 Task: Plot the path of a particle in a magnetic field.
Action: Mouse moved to (145, 64)
Screenshot: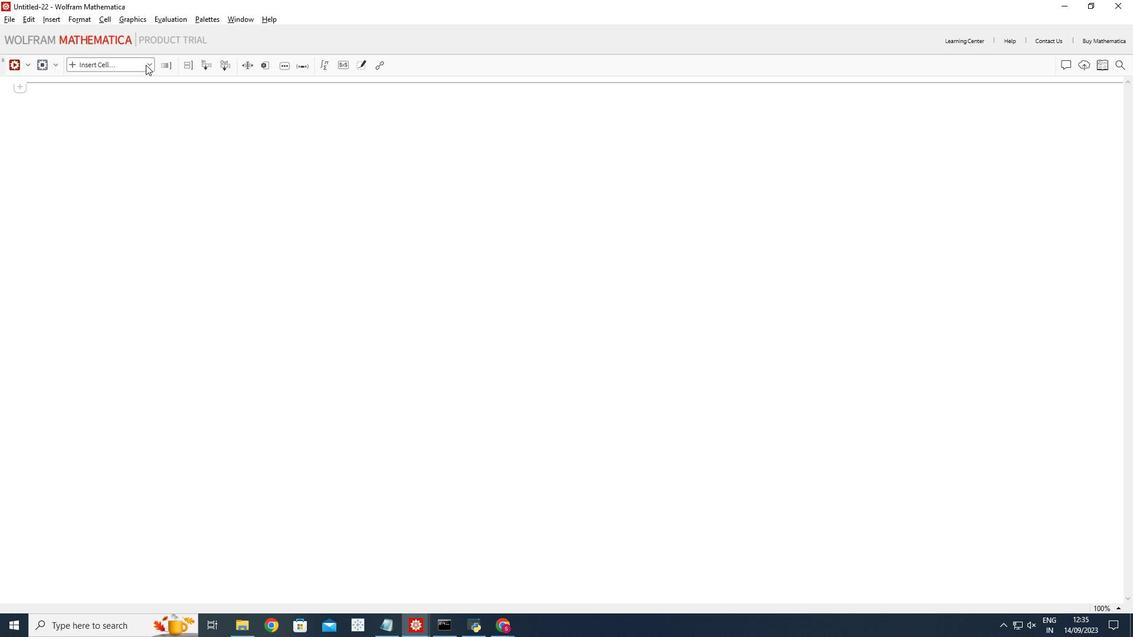 
Action: Mouse pressed left at (145, 64)
Screenshot: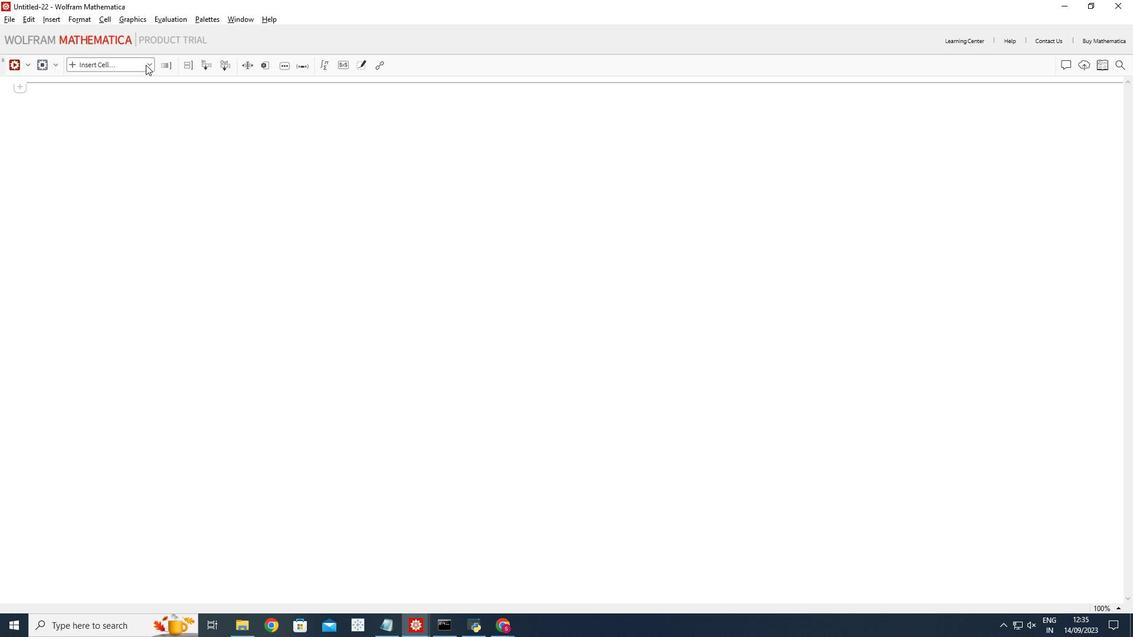 
Action: Mouse moved to (131, 87)
Screenshot: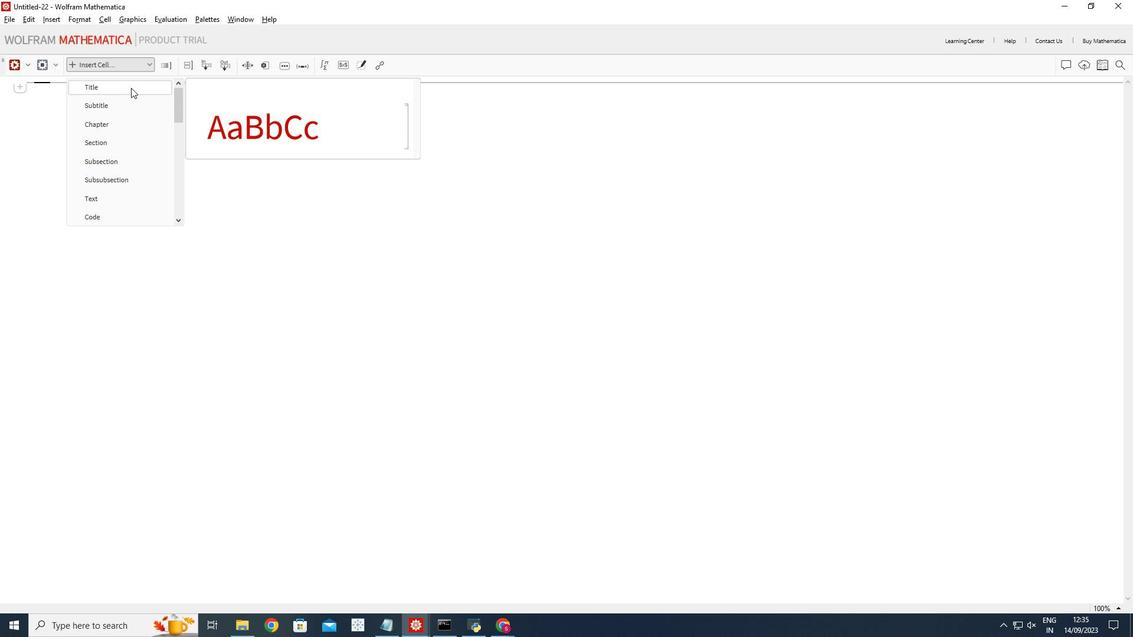 
Action: Mouse pressed left at (131, 87)
Screenshot: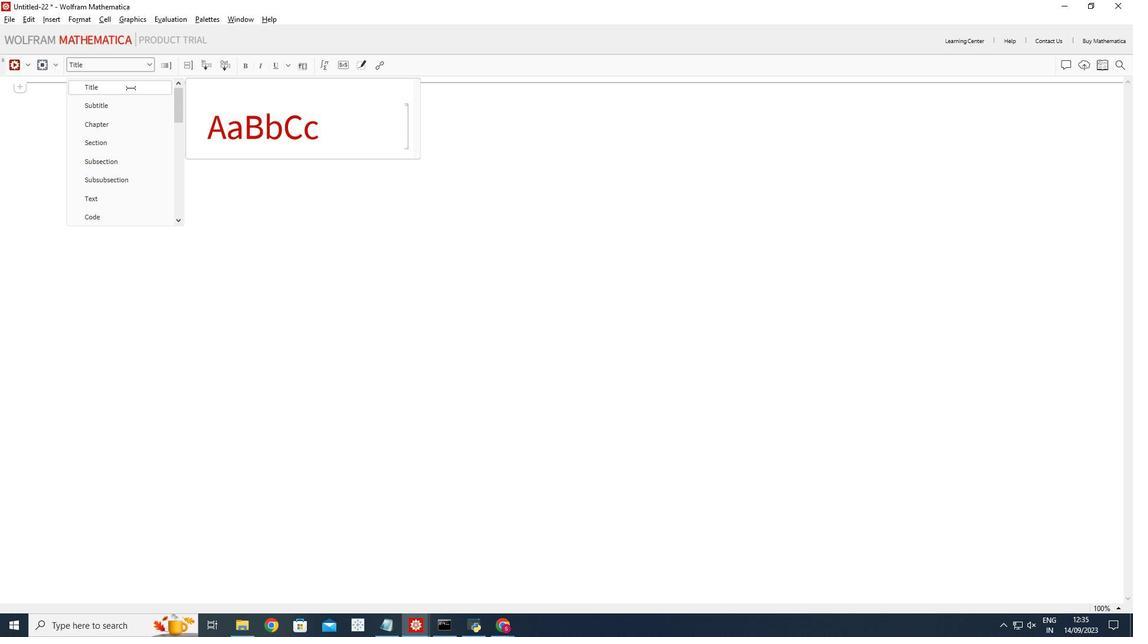 
Action: Mouse moved to (98, 120)
Screenshot: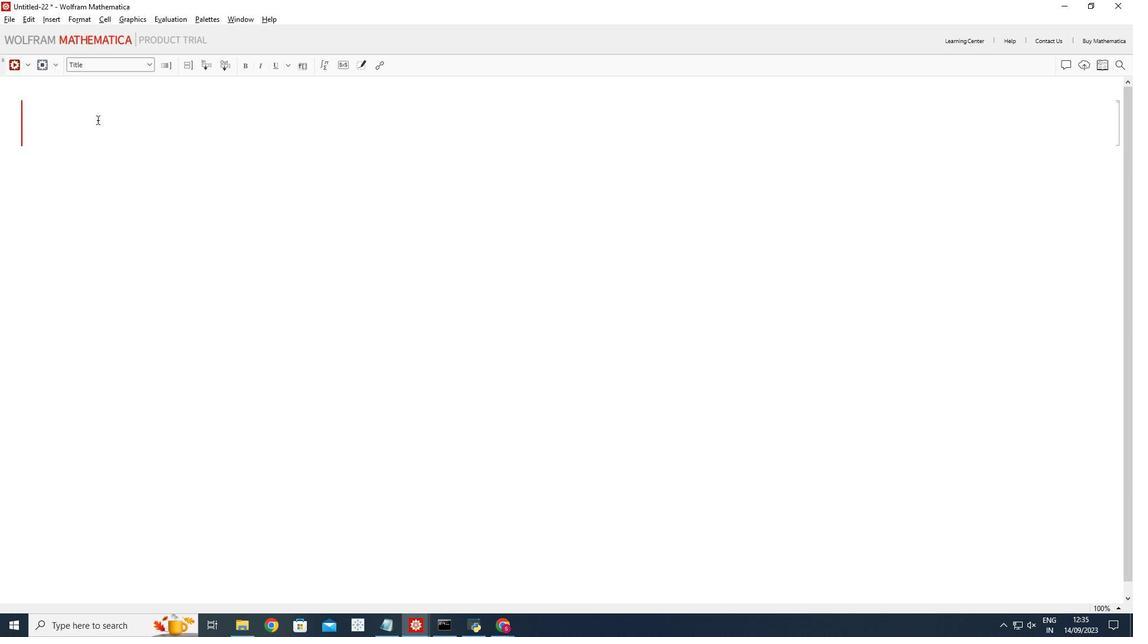
Action: Mouse pressed left at (98, 120)
Screenshot: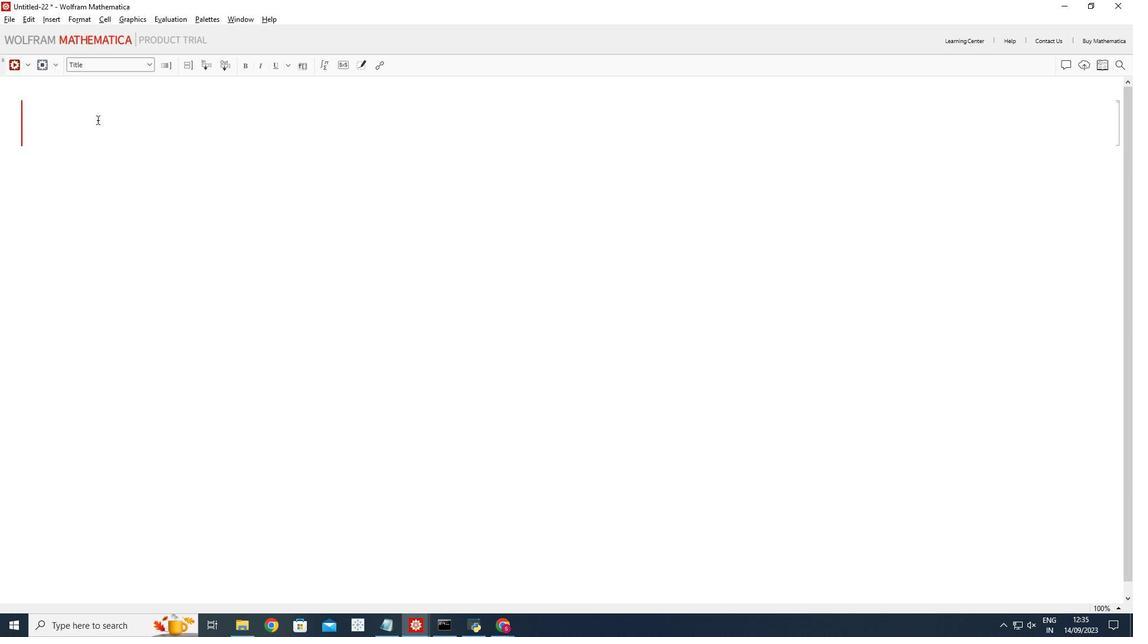
Action: Mouse moved to (327, 258)
Screenshot: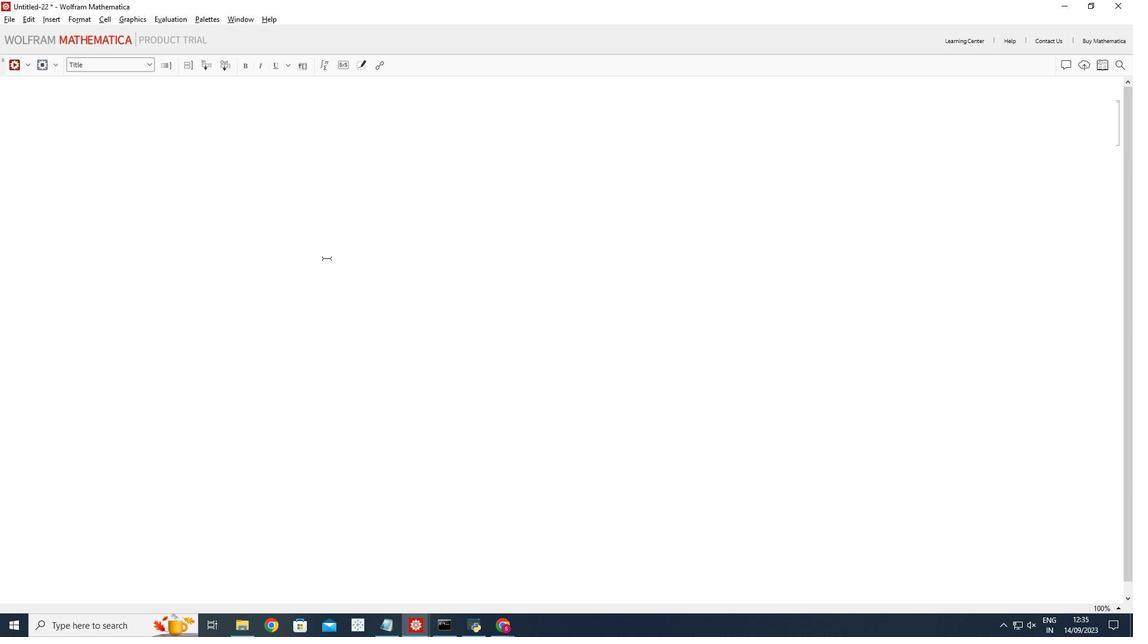 
Action: Key pressed <Key.shift_r>Path<Key.space>of<Key.space>a<Key.space><Key.shift_r>Particle<Key.space>in<Key.space>a<Key.space>magnetic<Key.space>field
Screenshot: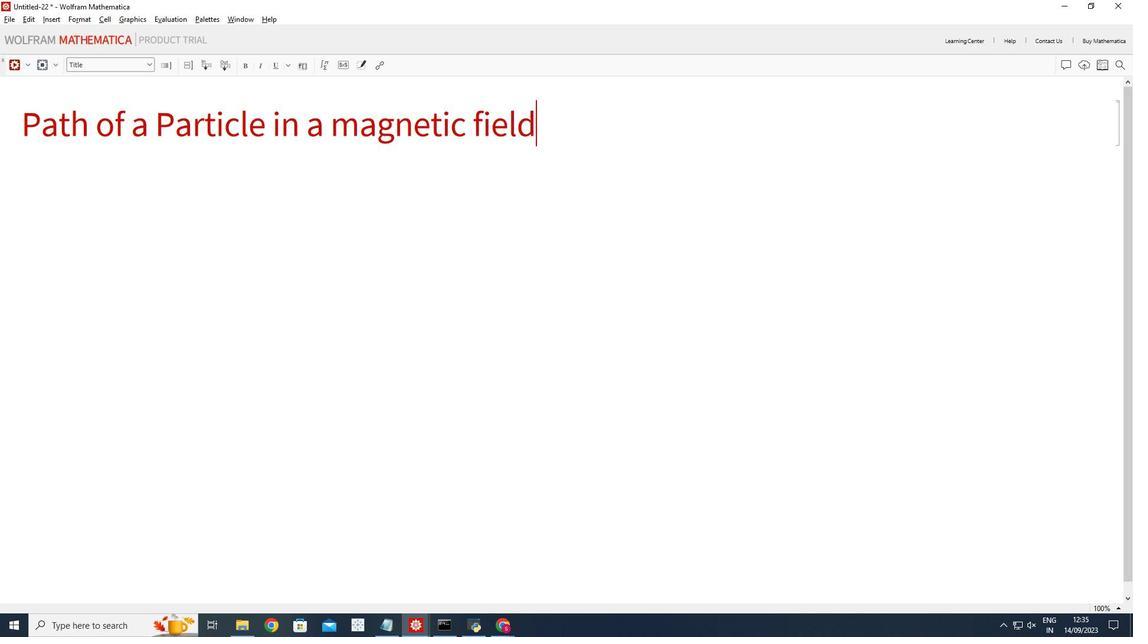 
Action: Mouse moved to (219, 312)
Screenshot: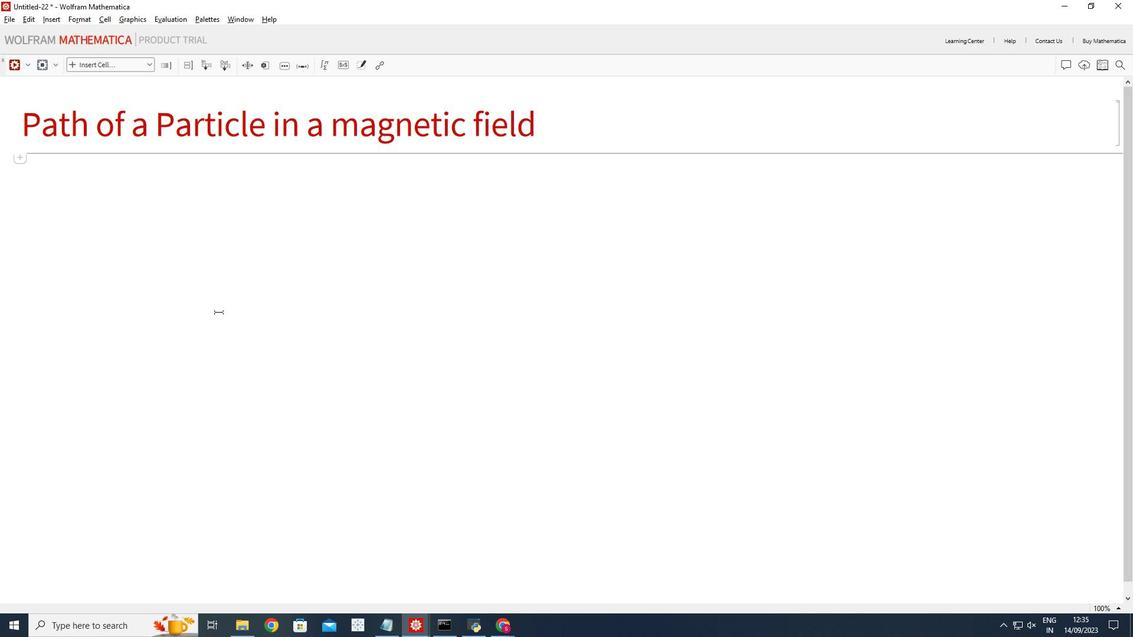 
Action: Mouse pressed left at (219, 312)
Screenshot: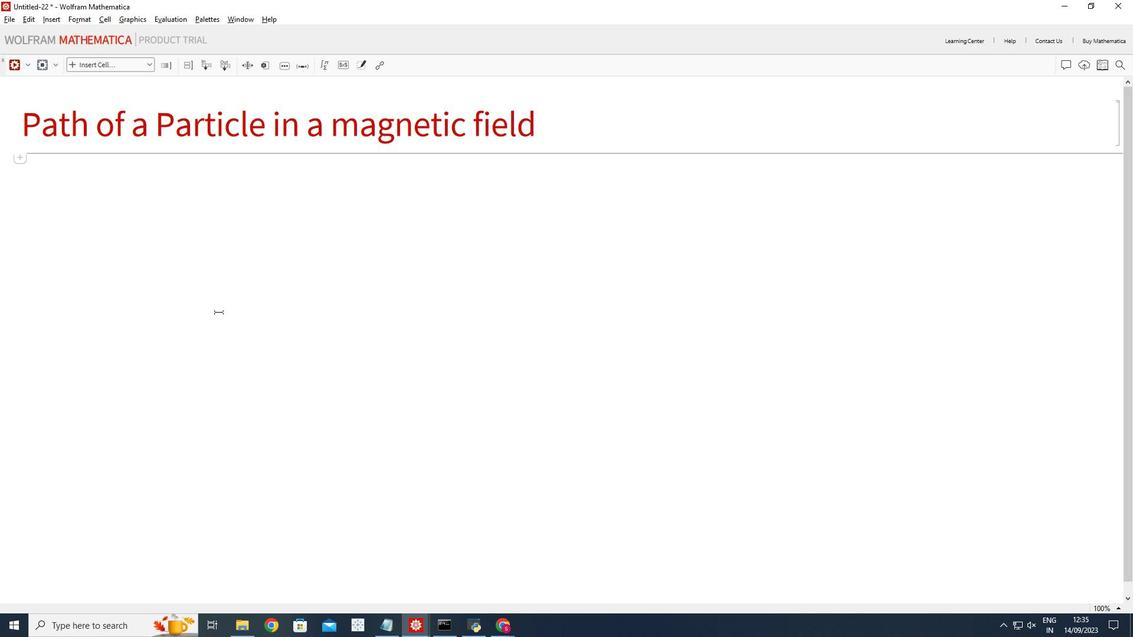 
Action: Mouse moved to (148, 60)
Screenshot: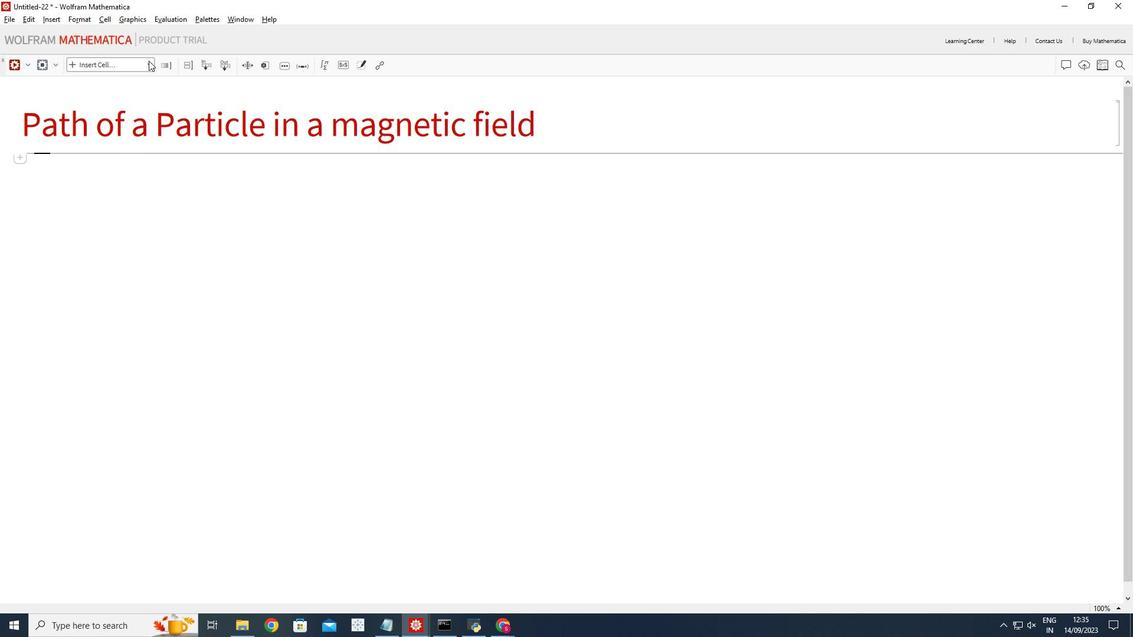 
Action: Mouse pressed left at (148, 60)
Screenshot: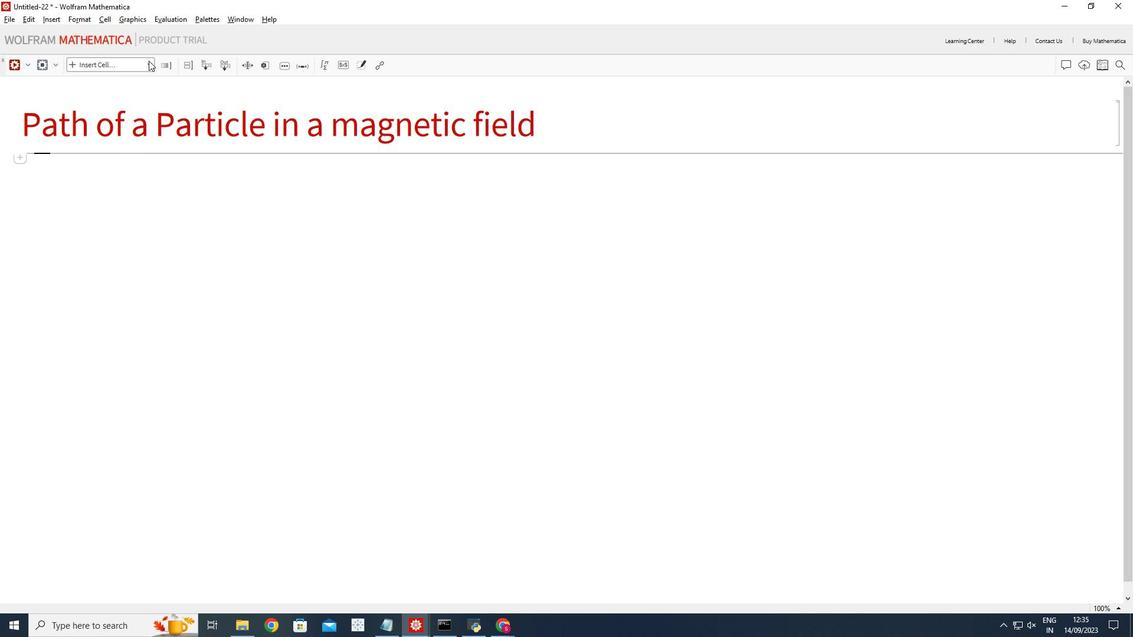 
Action: Mouse moved to (105, 211)
Screenshot: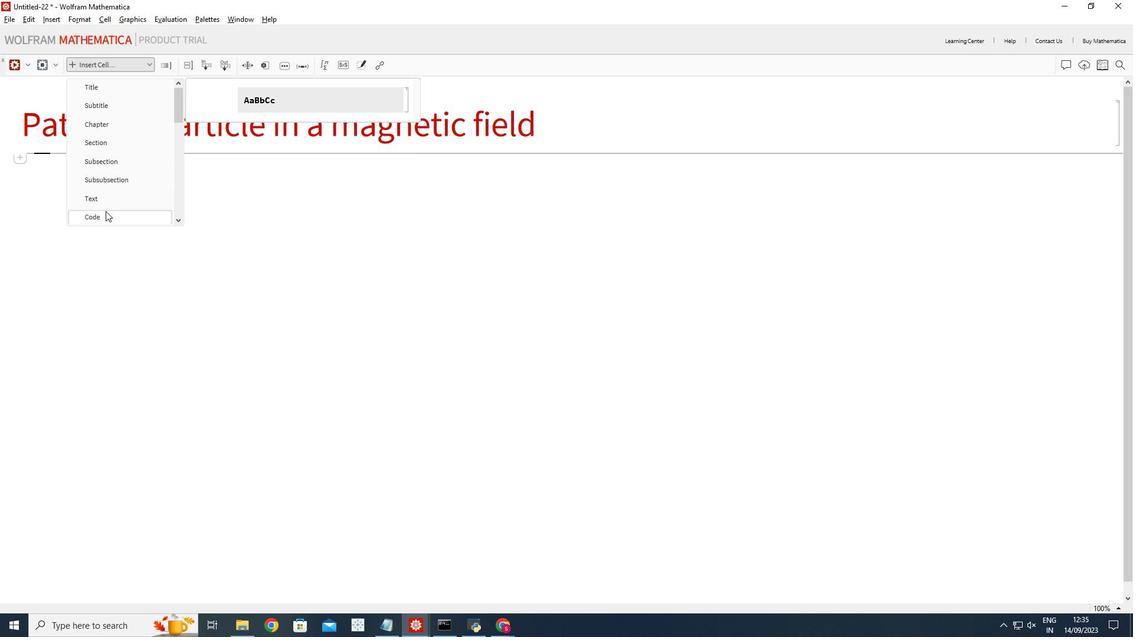 
Action: Mouse pressed left at (105, 211)
Screenshot: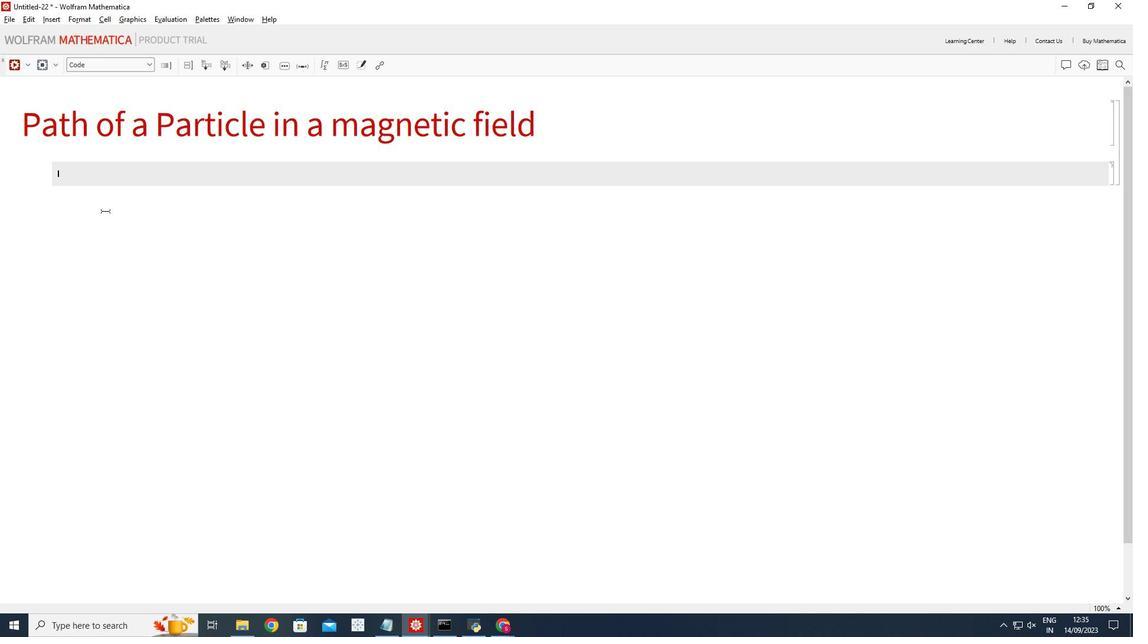 
Action: Mouse moved to (85, 173)
Screenshot: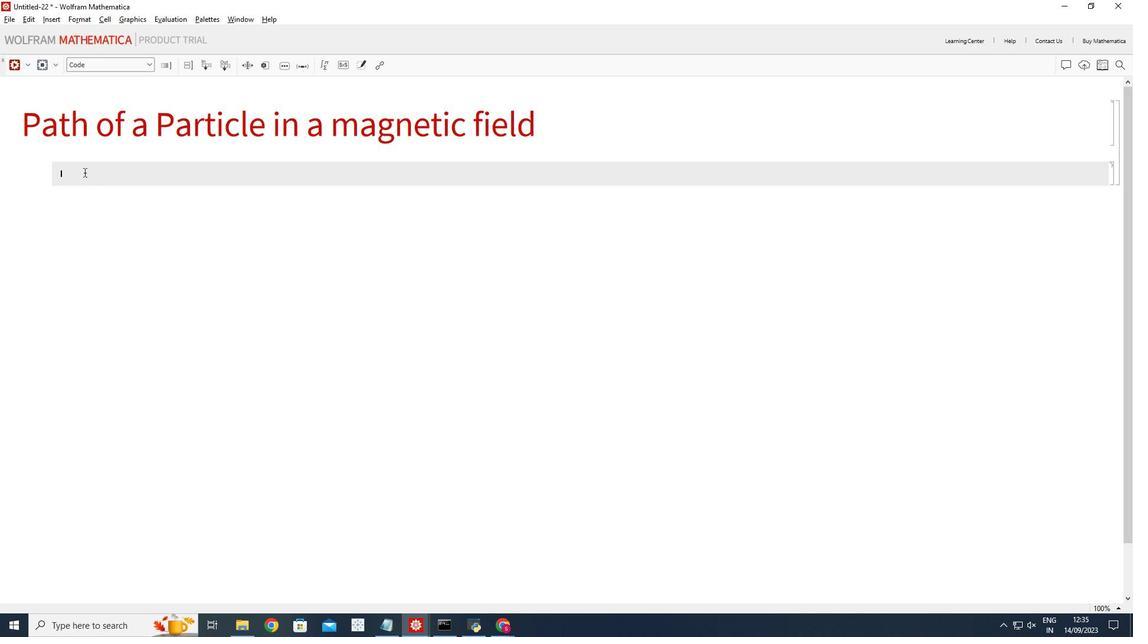 
Action: Mouse pressed left at (85, 173)
Screenshot: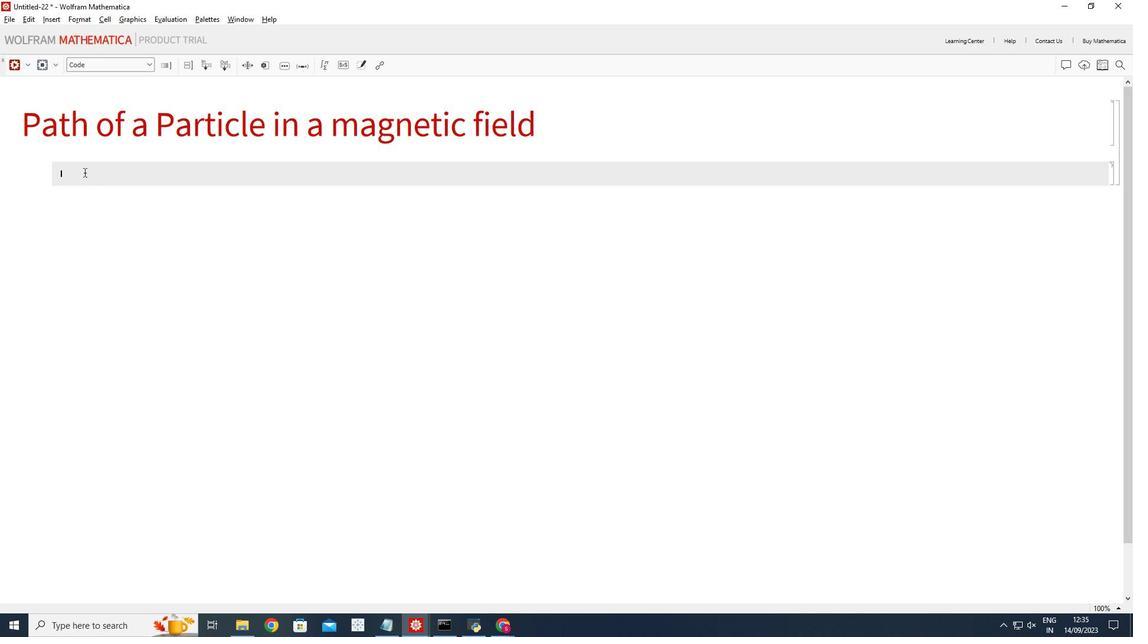 
Action: Mouse moved to (258, 248)
Screenshot: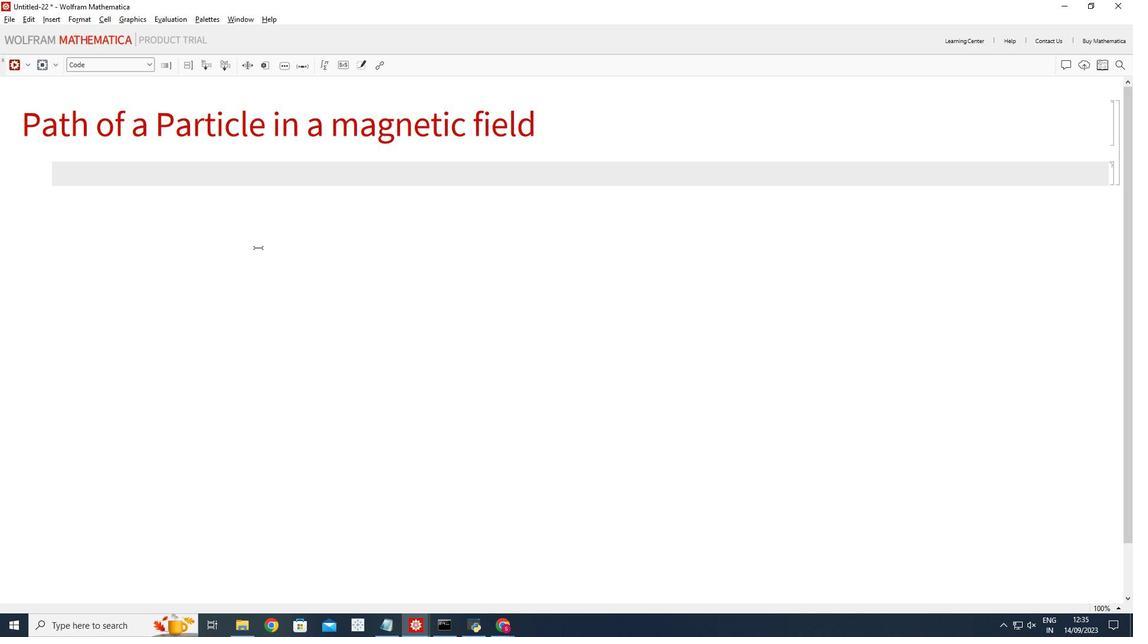 
Action: Key pressed <Key.shift_r>(*<Key.space><Key.shift_r>Define<Key.space>constants<Key.space>and<Key.space>parameters<Key.space><Key.right><Key.right><Key.enter>q=<Key.left><Key.space><Key.right><Key.right><Key.left><Key.space>1;<Key.space><Key.space><Key.space><Key.shift_r>(*<Key.shift_r>Charge<Key.space>of<Key.space>the<Key.space>particle<Key.space><Key.right><Key.right><Key.left><Key.left><Key.backspace><Key.right><Key.right><Key.enter>m<Key.space>=<Key.space>1;<Key.space><Key.space><Key.space><Key.space><Key.shift_r>(<Key.left><Key.backspace><Key.right><Key.shift_r>*<Key.shift_r>Mass<Key.space>of<Key.space>the<Key.space>particle<Key.right><Key.right><Key.enter><Key.shift_r>B<Key.space>=<Key.space><Key.shift_r><Key.shift_r><Key.shift_r><Key.shift_r><Key.shift_r><Key.shift_r><Key.shift_r><Key.shift_r>{0,0,1<Key.right>;<Key.space><Key.space><Key.shift_r>(*<Key.shift_r>Magnetic<Key.space>field<Key.space>vector,<Key.space><Key.shift_r>Pointing<Key.space>in<Key.space>the<Key.space>positive<Key.space>z-direction<Key.right><Key.right><Key.enter><Key.enter><Key.shift_r>(*<Key.space><Key.shift_r>Define<Key.space>intial<Key.space>conditions<Key.right><Key.right><Key.enter>intial<Key.shift_r>Position<Key.space>=<Key.space><Key.shift_r>{0,0,0<Key.shift_r>};<Key.space><Key.shift_r><Key.shift_r><Key.shift_r><Key.shift_r><Key.shift_r><Key.shift_r><Key.shift_r><Key.shift_r><Key.shift_r><Key.shift_r><Key.shift_r><Key.shift_r><Key.shift_r><Key.shift_r><Key.shift_r><Key.shift_r><Key.shift_r>(*<Key.space><Key.shift_r>Intial<Key.left><Key.left><Key.left><Key.left>i<Key.right><Key.right><Key.right><Key.right><Key.right><Key.left><Key.space>position<Key.right><Key.right><Key.enter>initial<Key.shift_r>Velocity<Key.space>=<Key.up><Key.left><Key.left><Key.left><Key.left><Key.left><Key.left><Key.left><Key.left><Key.left><Key.left><Key.left><Key.left><Key.left><Key.left><Key.left>i<Key.right><Key.right><Key.down><Key.right><Key.right><Key.right><Key.right><Key.right><Key.right><Key.right><Key.right><Key.right><Key.right><Key.right><Key.right><Key.space><Key.shift_r>{1,1,0<Key.right>;<Key.space><Key.shift_r><Key.shift_r><Key.shift_r><Key.shift_r><Key.shift_r><Key.shift_r>(*<Key.space><Key.shift_r>Initial<Key.space>velocity<Key.right><Key.right><Key.enter><Key.enter><Key.shift_r>(*<Key.shift_r>Define<Key.space>the<Key.space><Key.shift_r>Lorentz<Key.space>force<Key.space>equation<Key.right><Key.right><Key.enter>f<Key.backspace><Key.shift_r>F<Key.space>=<Key.space>q<Key.space><Key.shift_r>Cross[initial<Key.shift_r>Velocity,<Key.space><Key.shift_r>B<Key.right>l<Key.backspace>;<Key.enter><Key.enter><Key.shift_r>(*<Key.shift_r>Define<Key.space>the<Key.space>differential<Key.space>equation<Key.space>for<Key.space>the<Key.space>particle's<Key.space>motion<Key.right><Key.right><Key.enter>equations<Key.space>=<Key.space><Key.shift_r>{x''[t]<Key.space>==<Key.space><Key.shift_r>F[[1<Key.right><Key.right>/m,<Key.space>y''[t]<Key.space>==<Key.space><Key.shift_r>F[[2]]/m,<Key.space><Key.enter>z''[t]<Key.space>==<Key.space><Key.shift_r>F[[3<Key.right><Key.right>/m,<Key.space>x[0]==initial<Key.shift_r>Position[[1]],<Key.enter>y[0]<Key.space>==<Key.space>initial<Key.shift_r><Key.shift_r>Position<Key.enter>[[2]],<Key.space>z[0]==initial<Key.shift_r>Position[[3]],<Key.enter>x'[0]==<Key.space>initial<Key.shift_r>Velocity<Key.enter>[[1]],y'[0]<Key.space><Key.backspace>==initial<Key.shift_r>Velocity[[2]],<Key.enter>z'[0]<Key.space>==<Key.space>initial<Key.shift_r>Velocity[[3]]<Key.right><Key.left><Key.right>;<Key.enter><Key.enter><Key.shift_r>(*<Key.space><Key.shift_r>Solve<Key.space>the<Key.space>differential<Key.space>equations<Key.right><Key.left><Key.space><Key.right><Key.right><Key.enter>sol=<Key.space><Key.shift_r>N<Key.shift_r>D<Key.shift_r>Solve[equations,<Key.space><Key.shift_r>{x,y,z<Key.right>,<Key.space><Key.shift_r>{t,0,10<Key.right><Key.right>;<Key.enter><Key.enter><Key.shift_r>(*<Key.space><Key.shift_r>Extract<Key.space>and<Key.space>plot<Key.space>the<Key.space>particle's<Key.space>path<Key.space><Key.right><Key.right><Key.enter>path<Key.space>=<Key.space><Key.shift_r>{x[t],<Key.space>y[t],<Key.space>z[t]<Key.right><Key.space>/.<Key.space>sol;<Key.enter><Key.shift_r>Parametric<Key.shift_r>Plot<Key.shift_r>#3<Key.backspace><Key.backspace>3<Key.shift_r>D<Key.enter>[path,<Key.space><Key.shift_r>{t,0,5<Key.right>,<Key.space><Key.shift_r>Plot<Key.shift_r>Range<Key.enter><Key.shift_r>All,<Key.enter><Key.shift_r>Axes<Key.shift_r>Label<Key.enter><Key.shift_r>{<Key.shift_r>"x<Key.right>,<Key.shift_r>"y<Key.right>,<Key.shift_r>"z<Key.right><Key.right><Key.right><Key.left><Key.right><Key.space><Key.space><Key.shift_r><Key.enter>
Screenshot: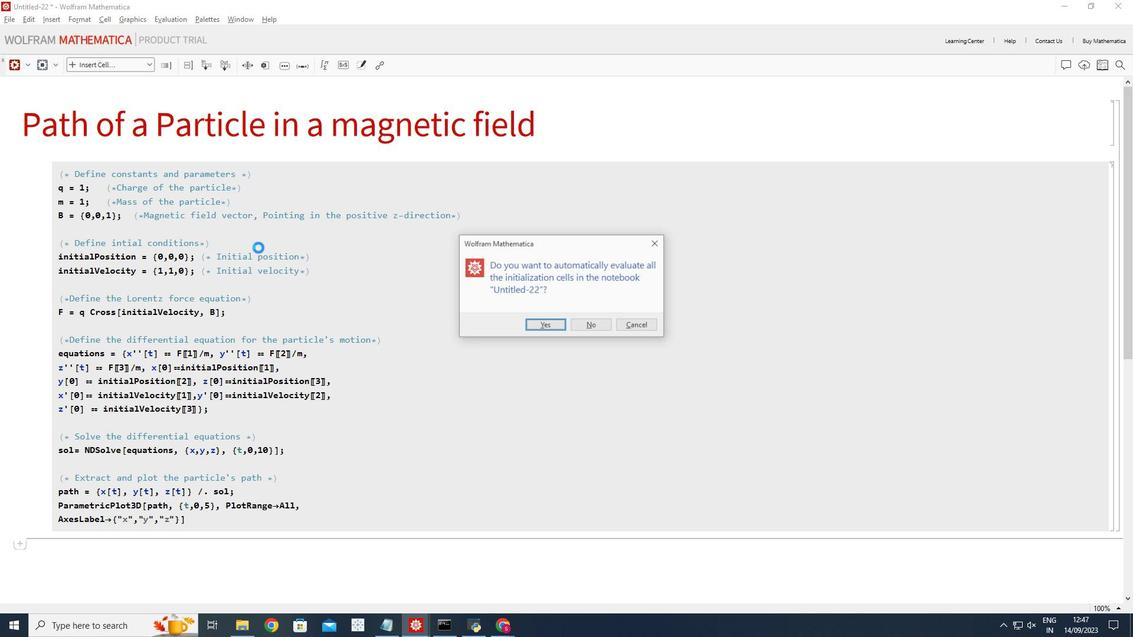 
Action: Mouse moved to (539, 327)
Screenshot: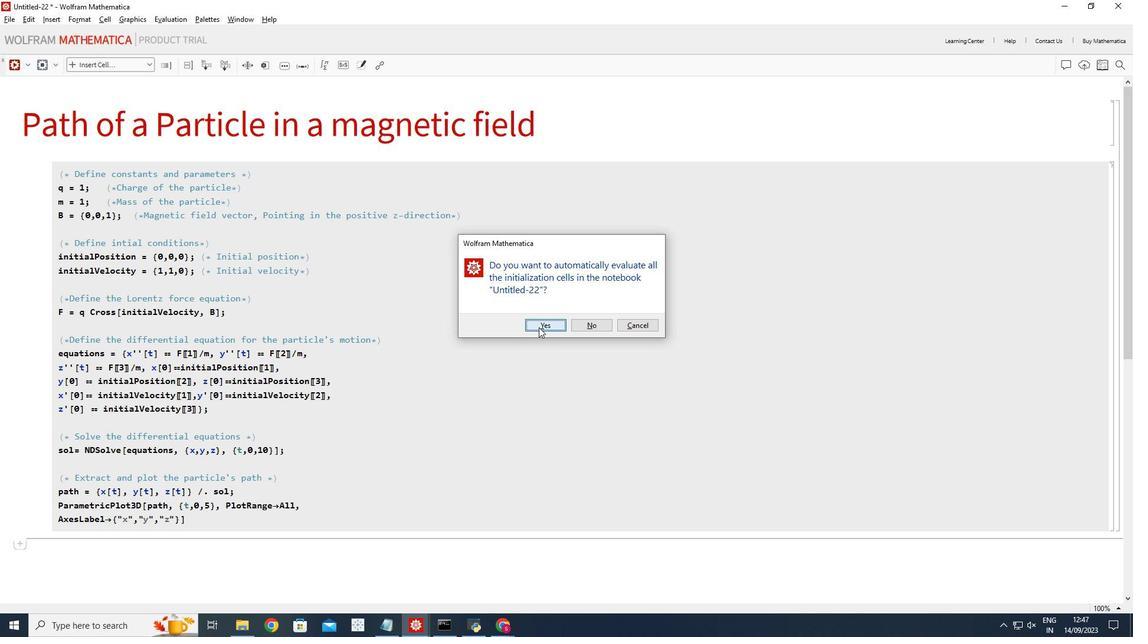 
Action: Mouse pressed left at (539, 327)
Screenshot: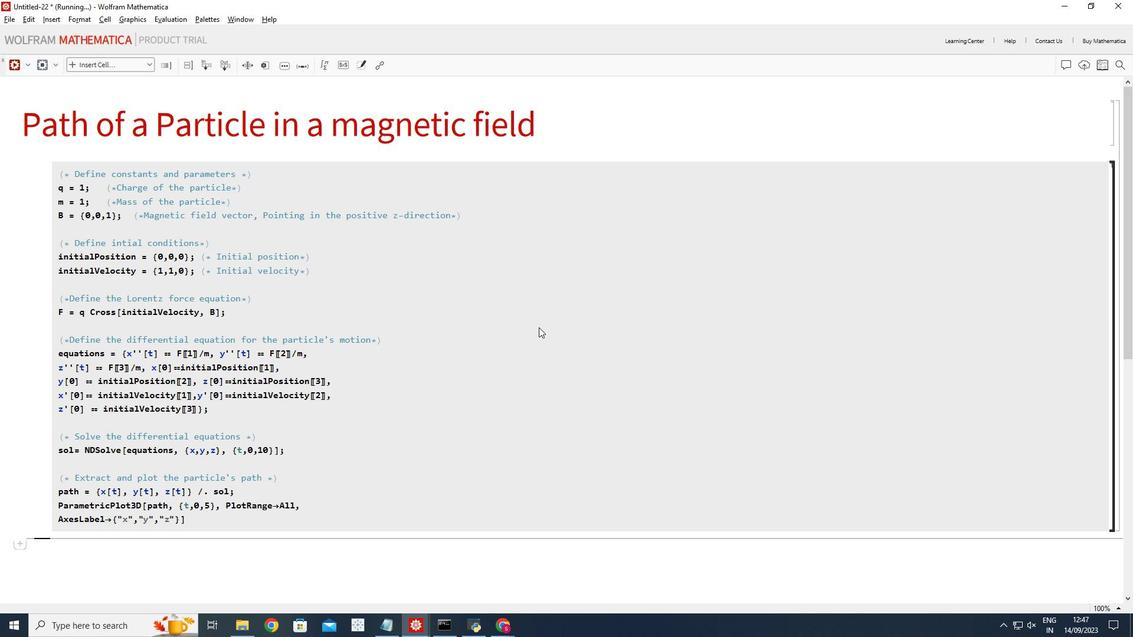 
Action: Mouse moved to (535, 325)
Screenshot: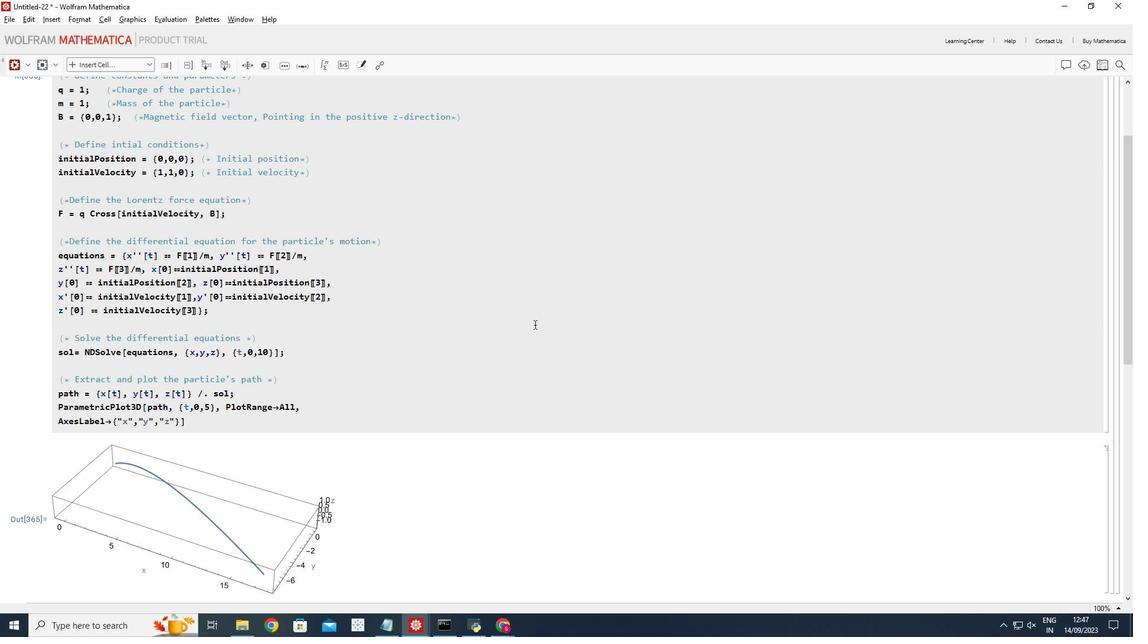 
Action: Mouse scrolled (535, 324) with delta (0, 0)
Screenshot: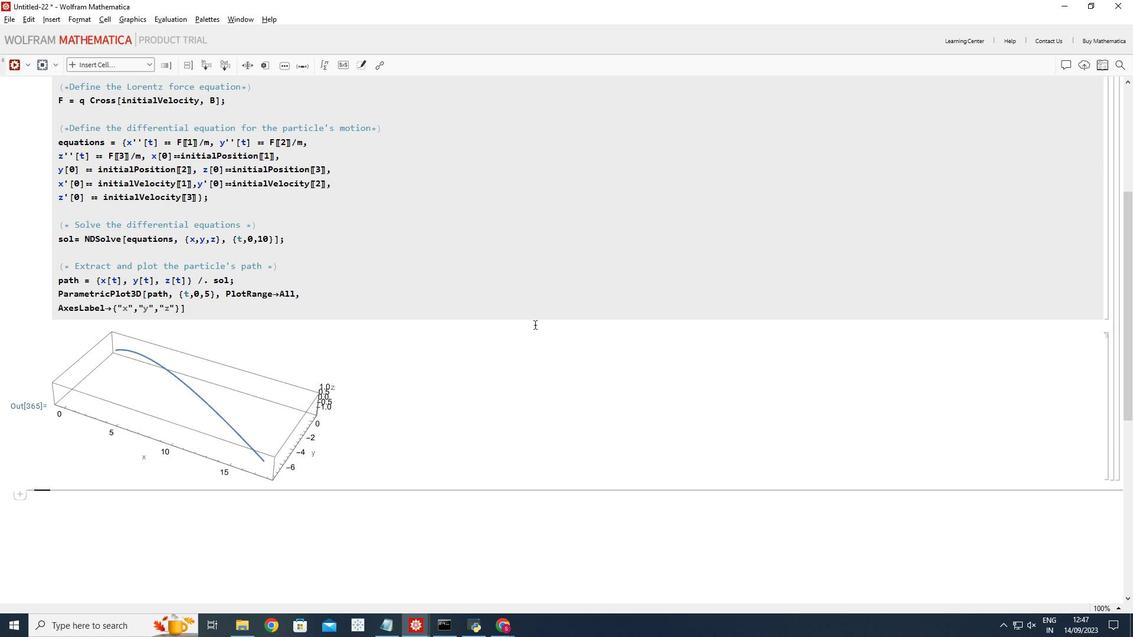 
Action: Mouse scrolled (535, 324) with delta (0, 0)
Screenshot: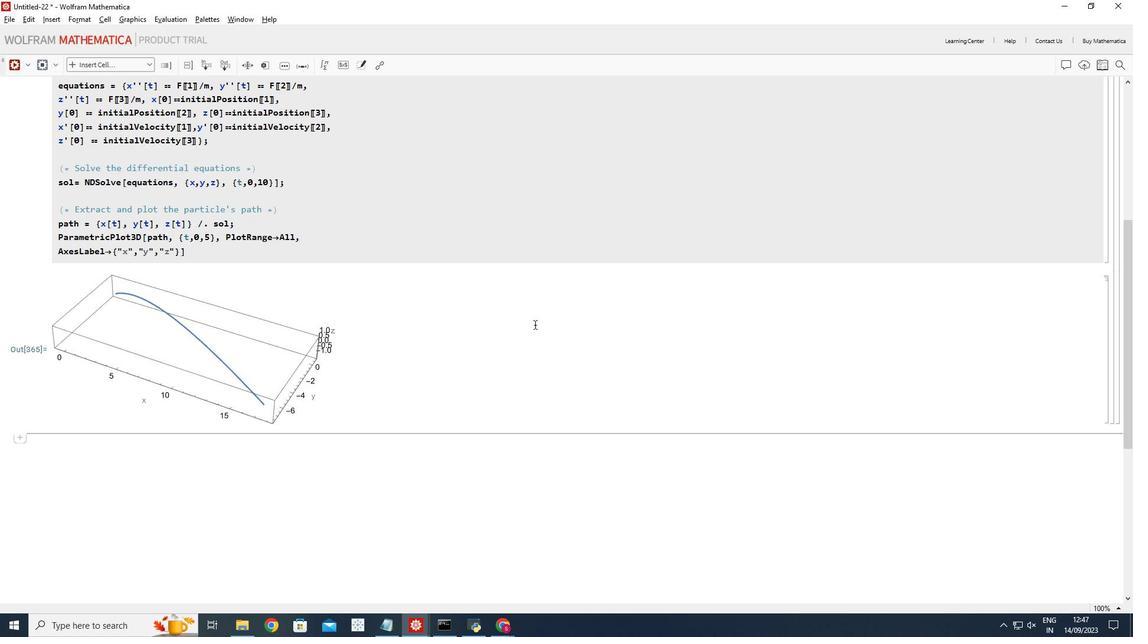 
Action: Mouse scrolled (535, 324) with delta (0, 0)
Screenshot: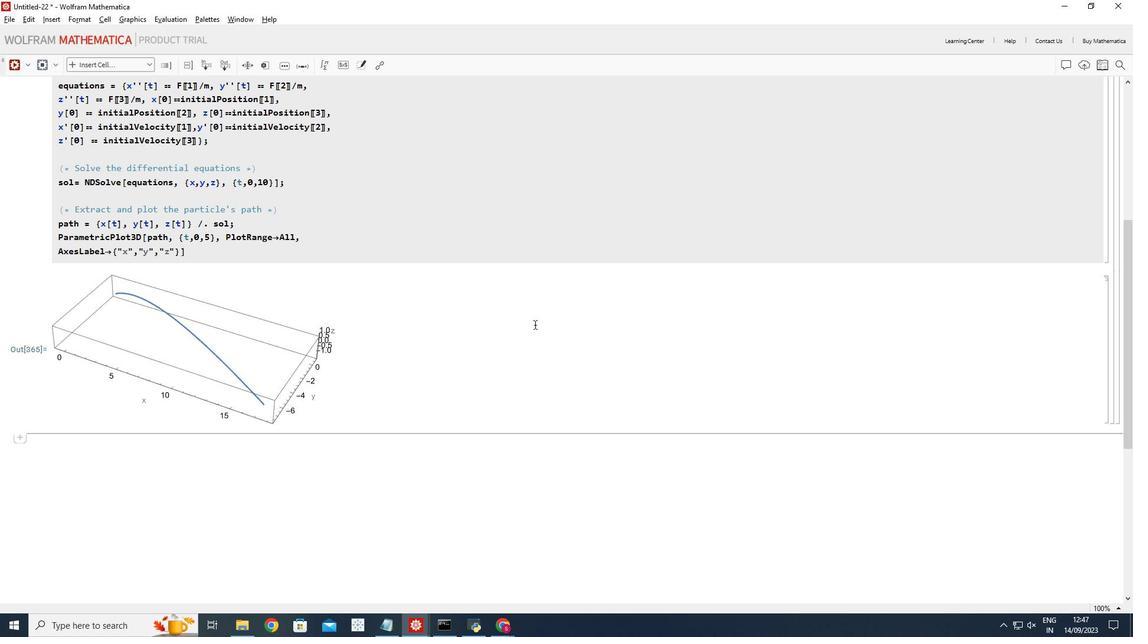 
Action: Mouse moved to (275, 310)
Screenshot: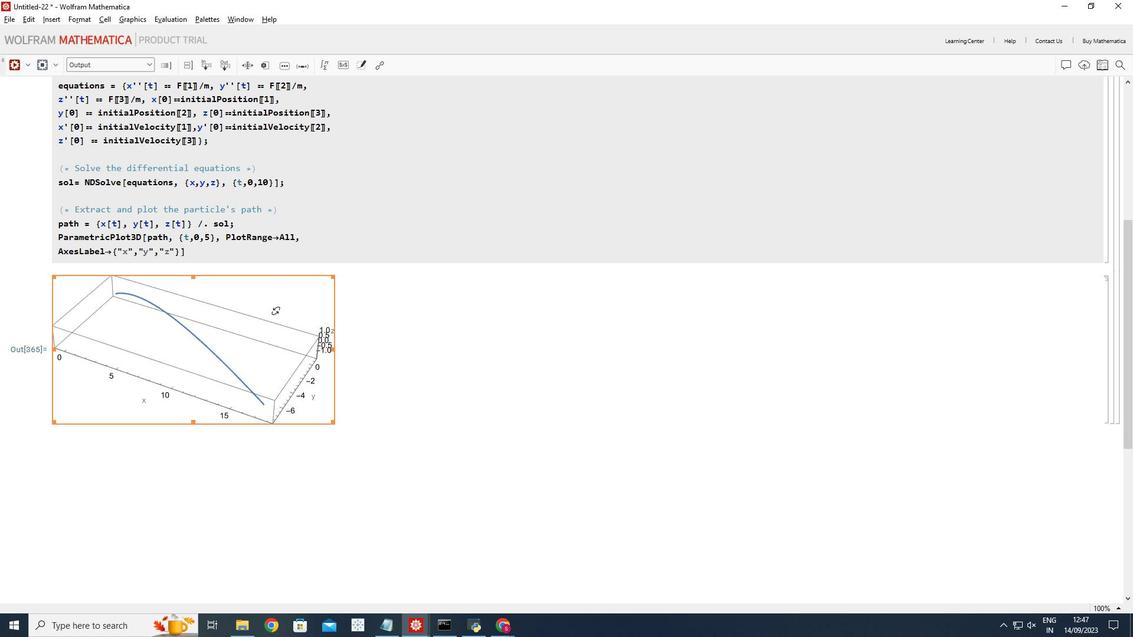 
Action: Mouse pressed left at (275, 310)
Screenshot: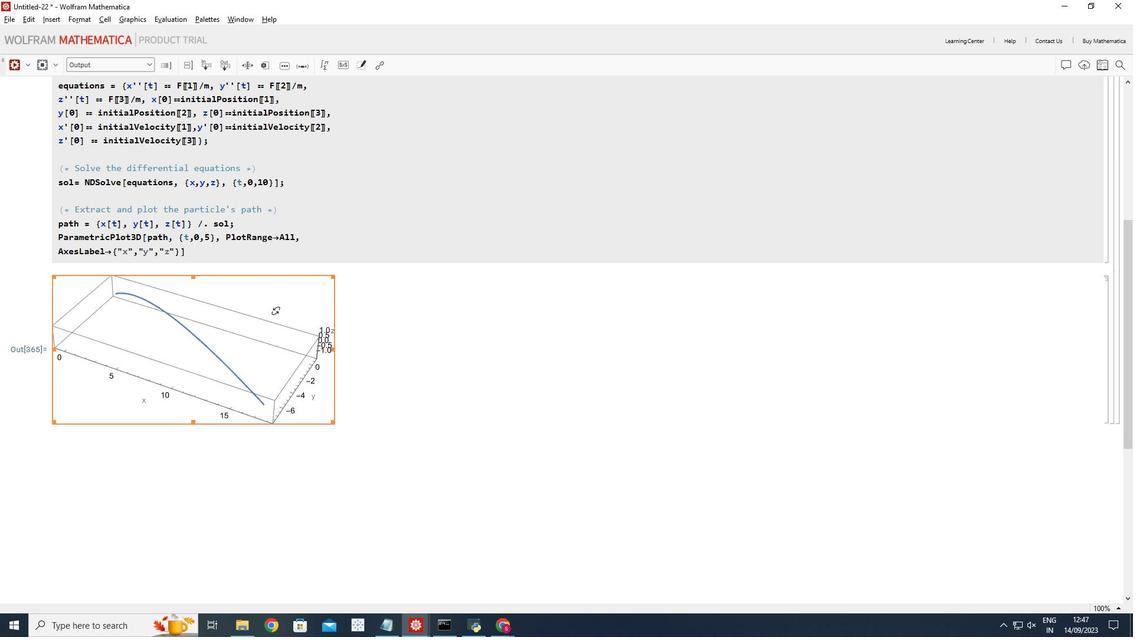 
Action: Mouse moved to (332, 422)
Screenshot: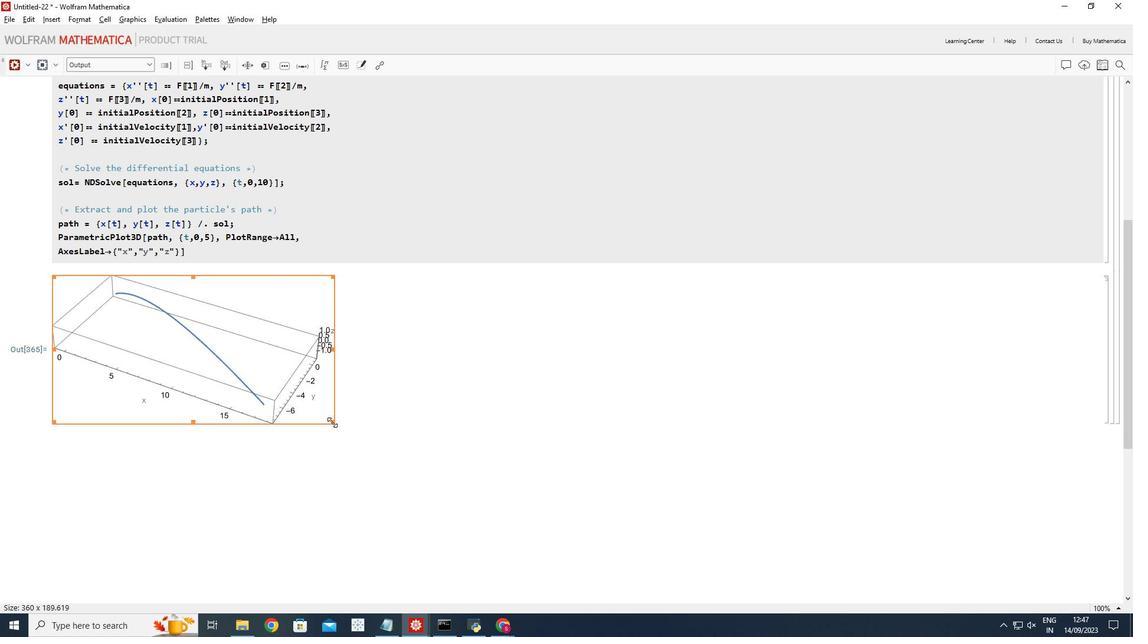
Action: Mouse pressed left at (332, 422)
Screenshot: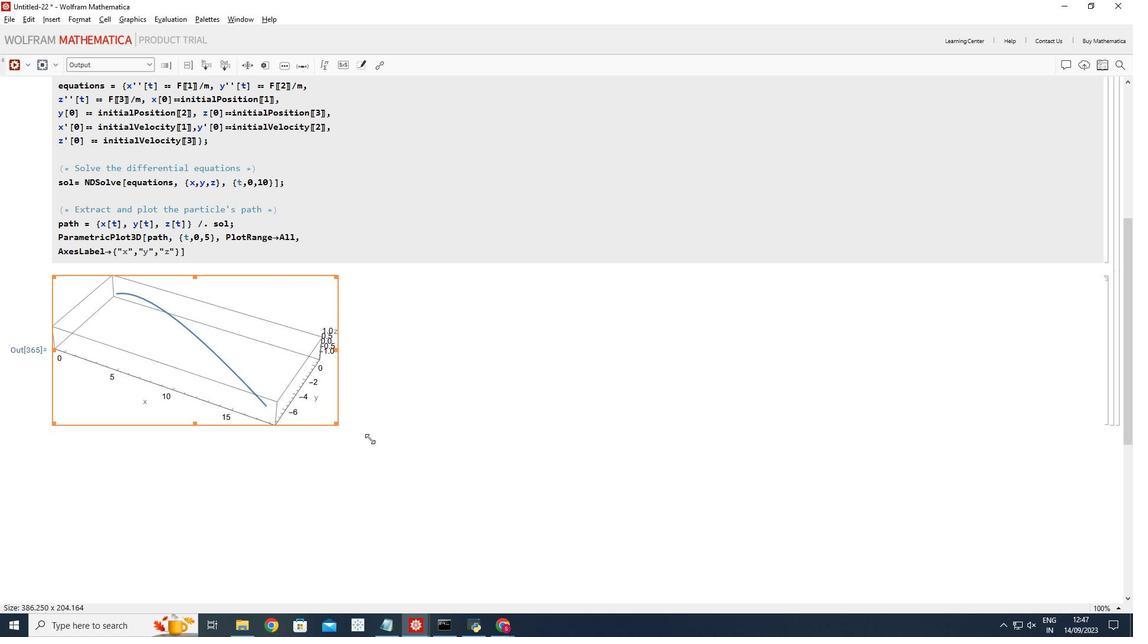 
Action: Mouse moved to (154, 550)
Screenshot: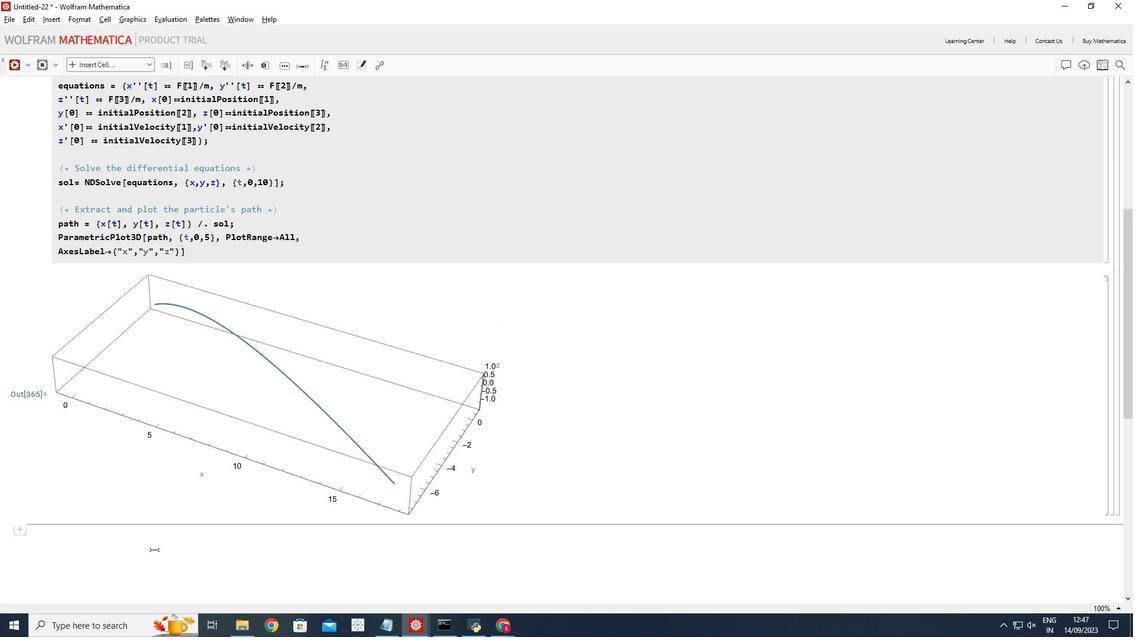
Action: Mouse pressed left at (154, 550)
Screenshot: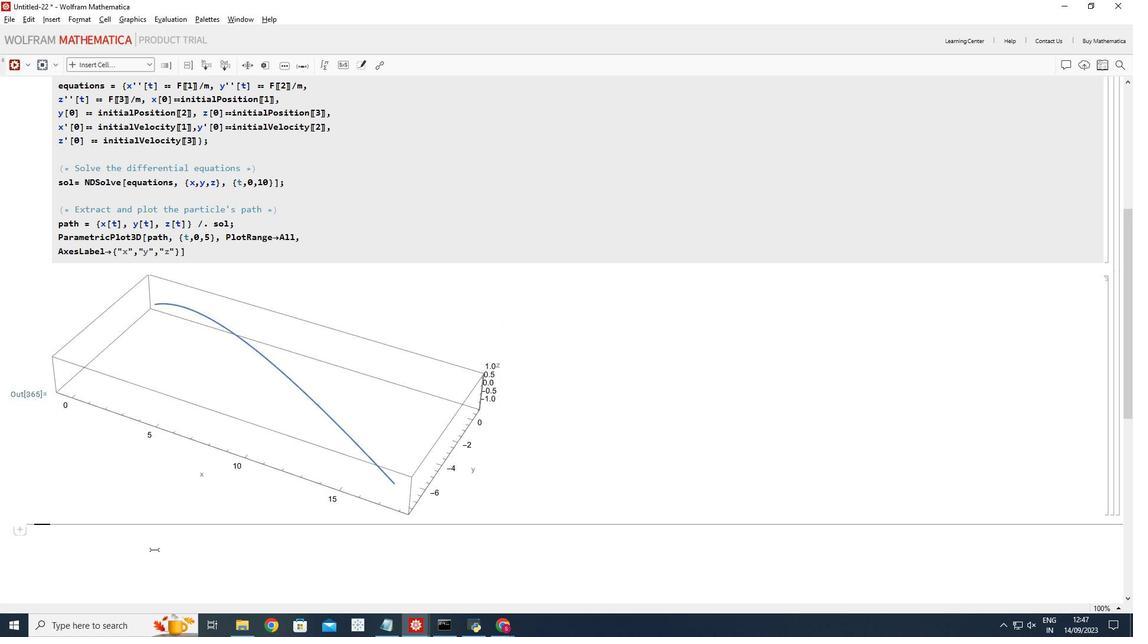 
Action: Mouse moved to (178, 484)
Screenshot: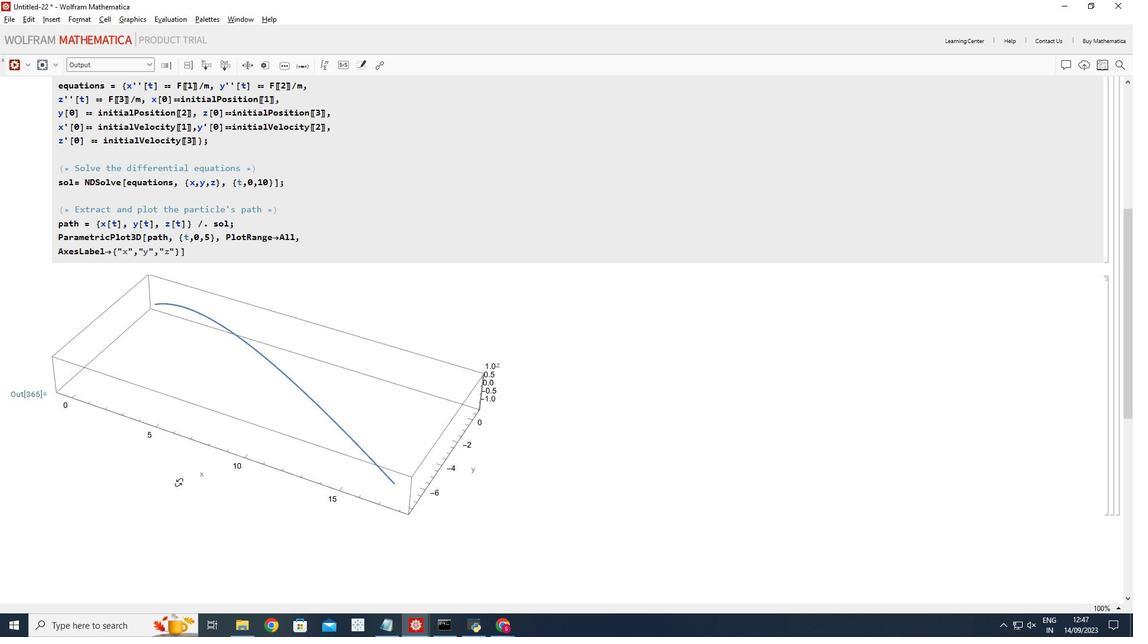 
Action: Mouse pressed left at (178, 484)
Screenshot: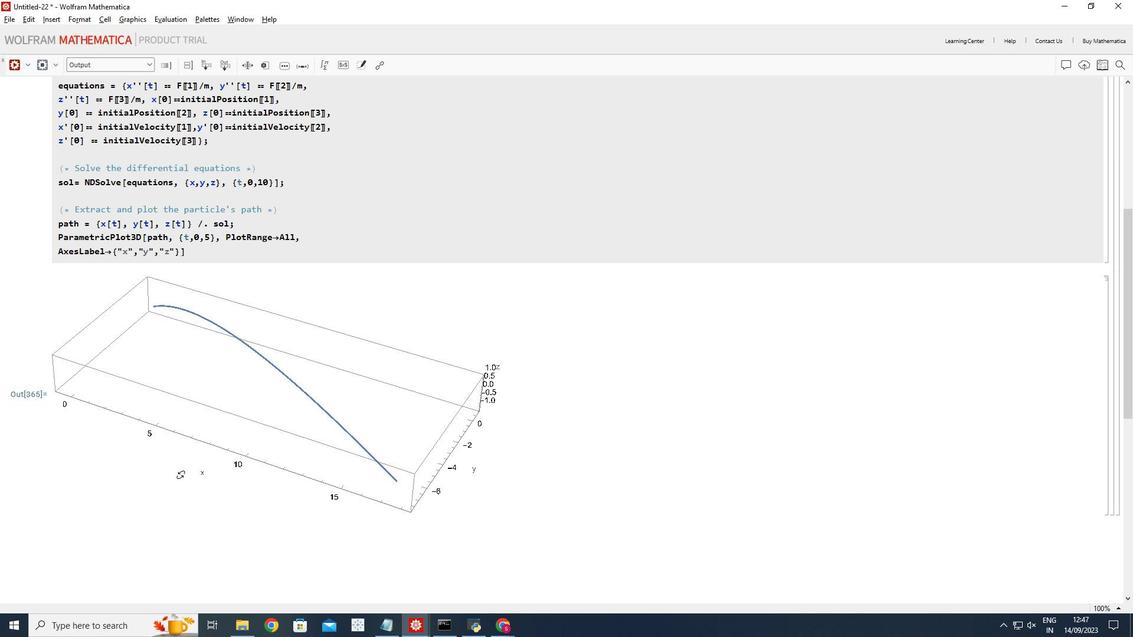 
Action: Mouse moved to (386, 405)
Screenshot: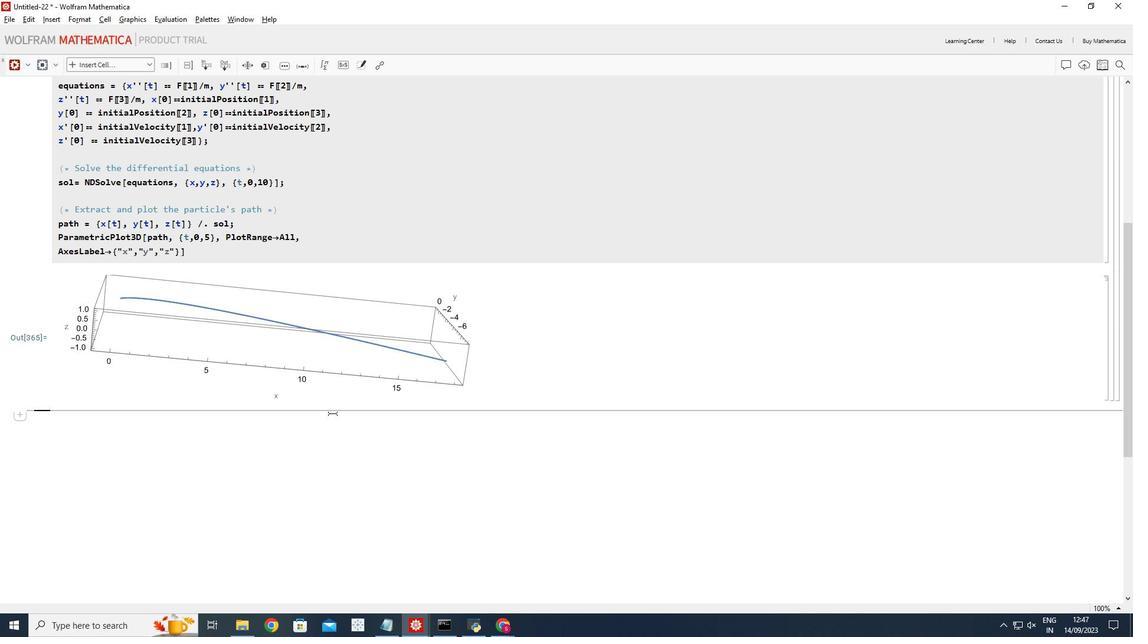 
Action: Mouse pressed left at (386, 405)
Screenshot: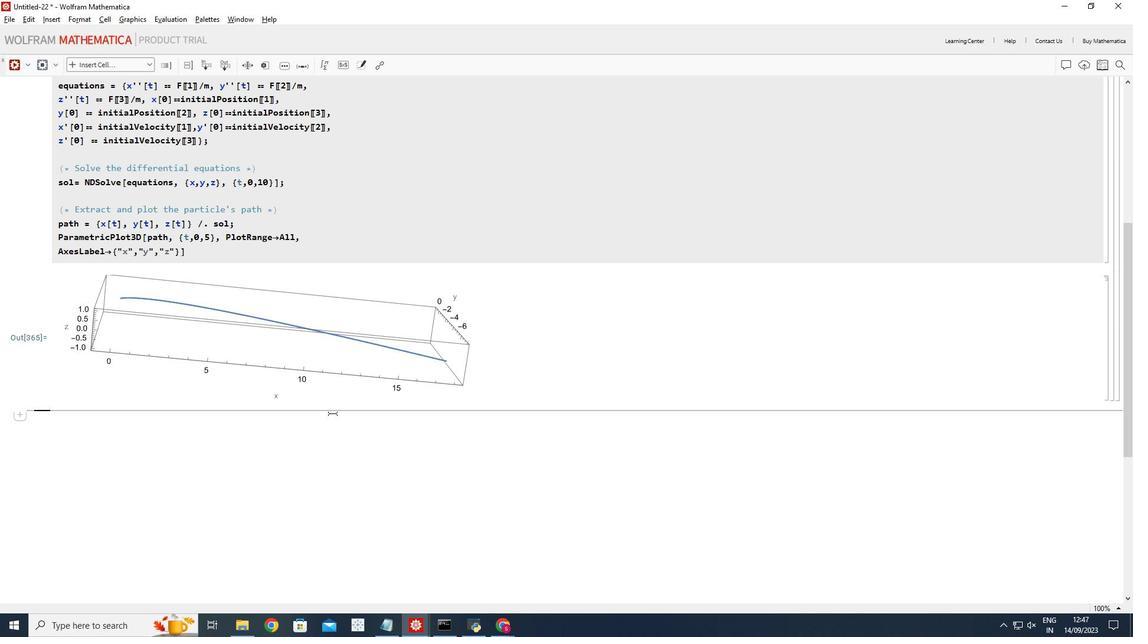 
Action: Mouse moved to (408, 381)
Screenshot: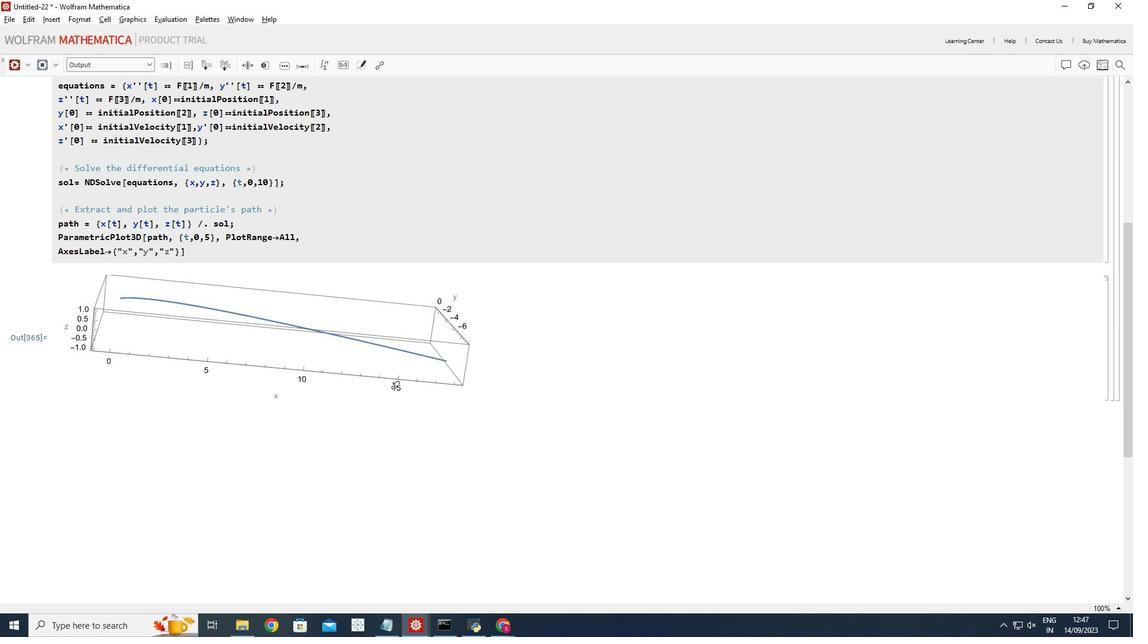 
Action: Mouse pressed left at (408, 381)
Screenshot: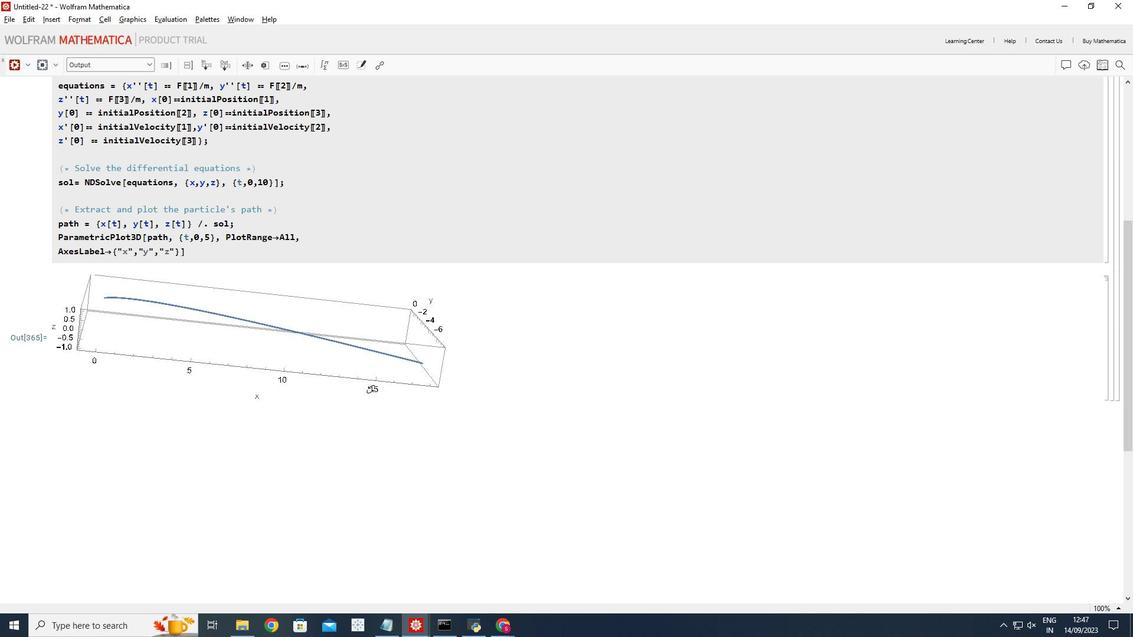 
Action: Mouse moved to (414, 399)
Screenshot: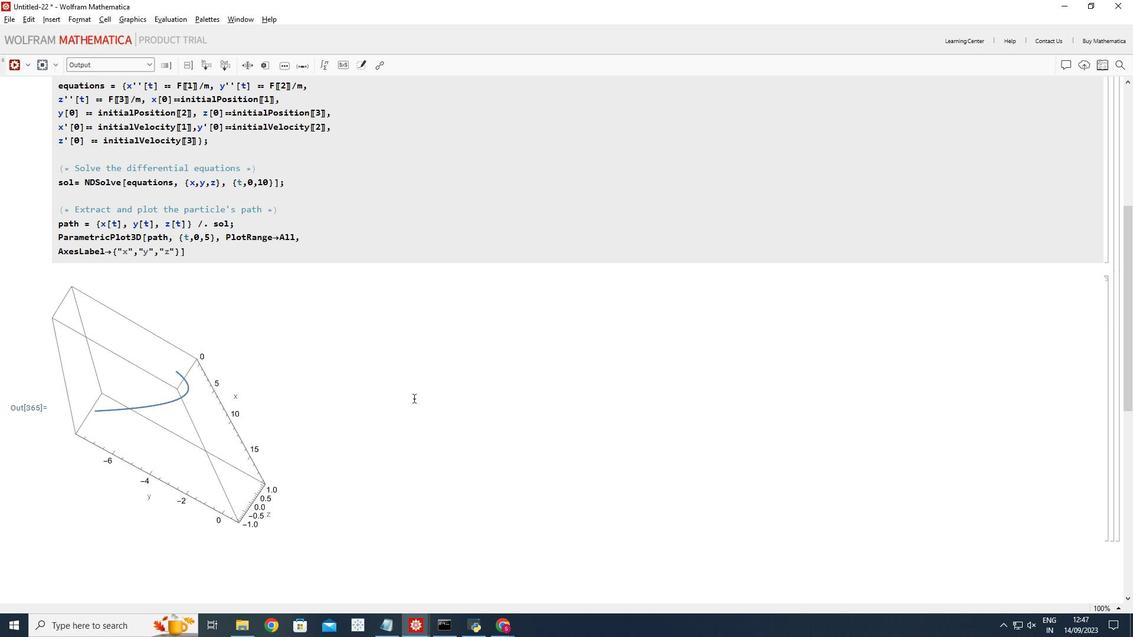 
